 Task: Create a section Dev Environment Setup Sprint and in the section, add a milestone Data Integration in the project AquaVue
Action: Mouse moved to (81, 285)
Screenshot: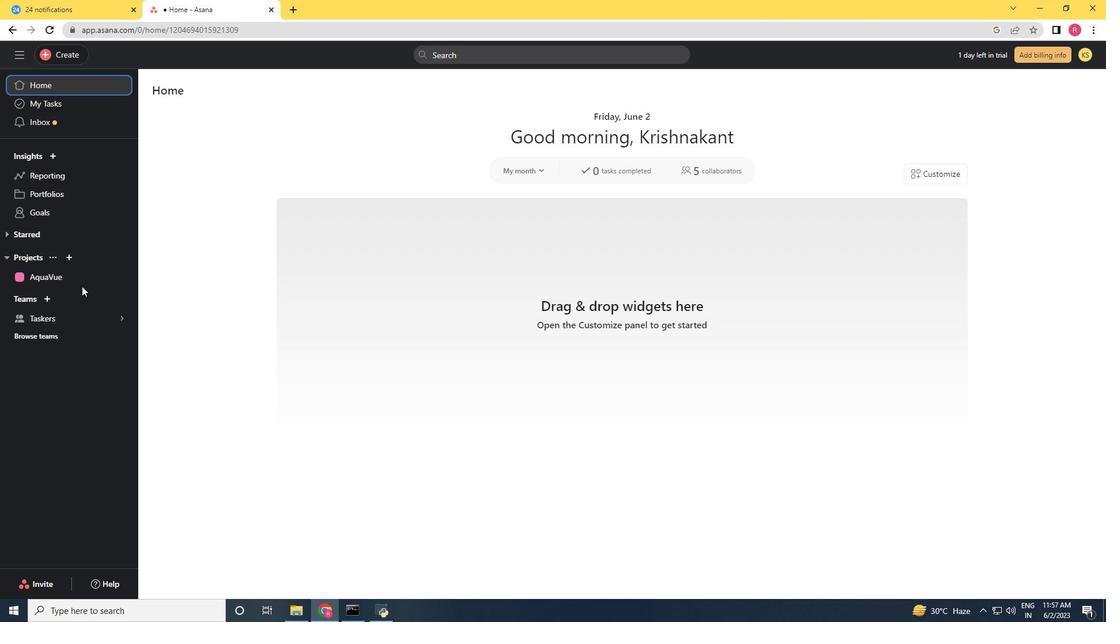 
Action: Mouse pressed left at (81, 285)
Screenshot: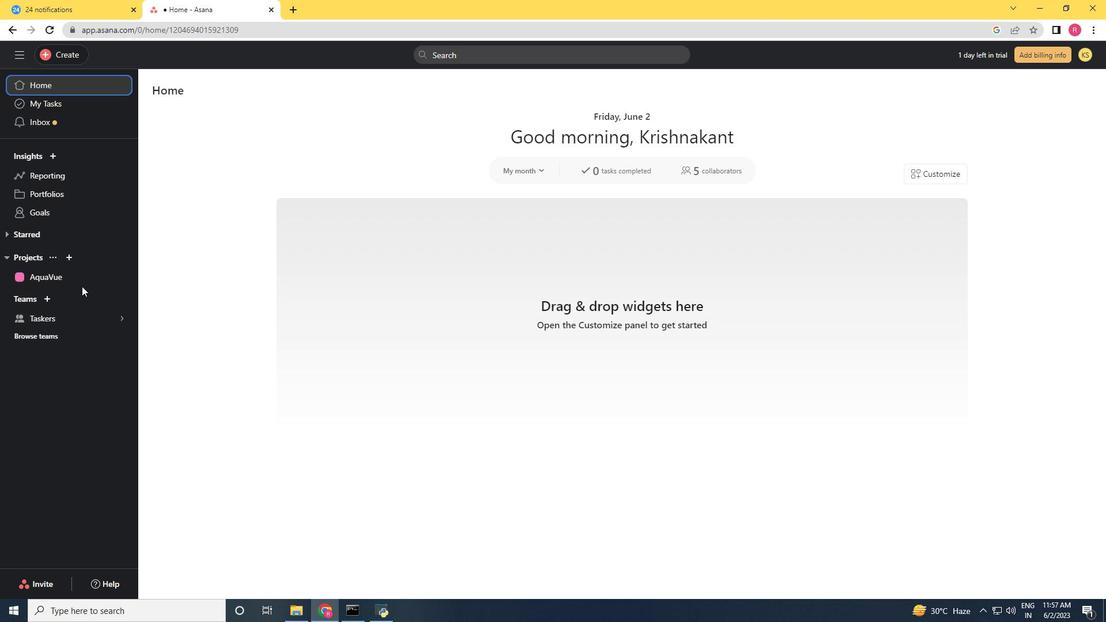 
Action: Mouse moved to (173, 387)
Screenshot: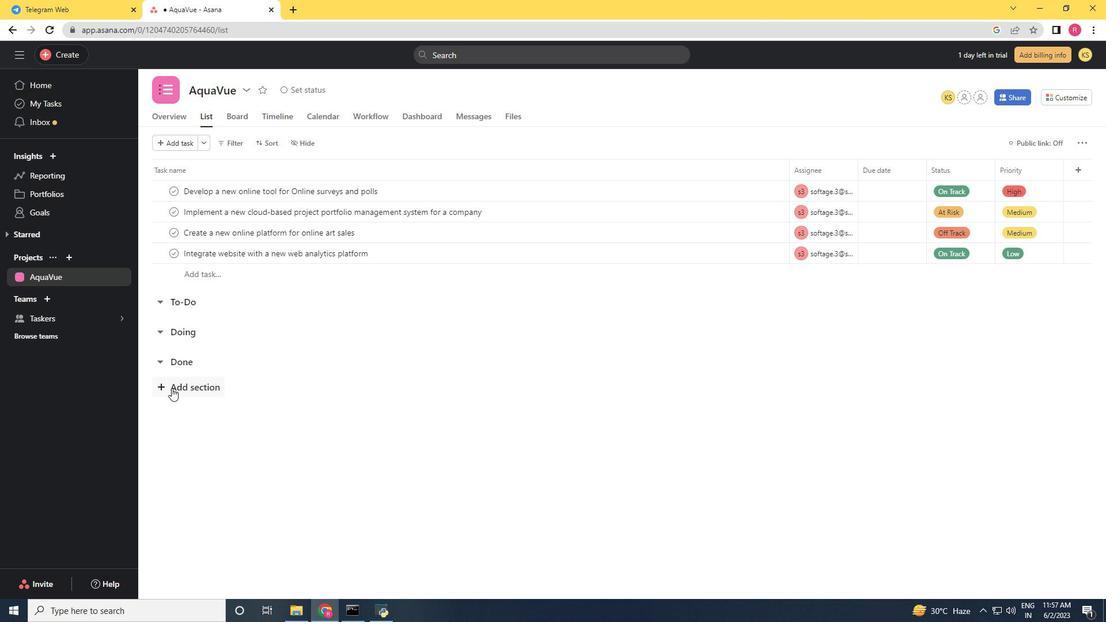 
Action: Mouse pressed left at (173, 387)
Screenshot: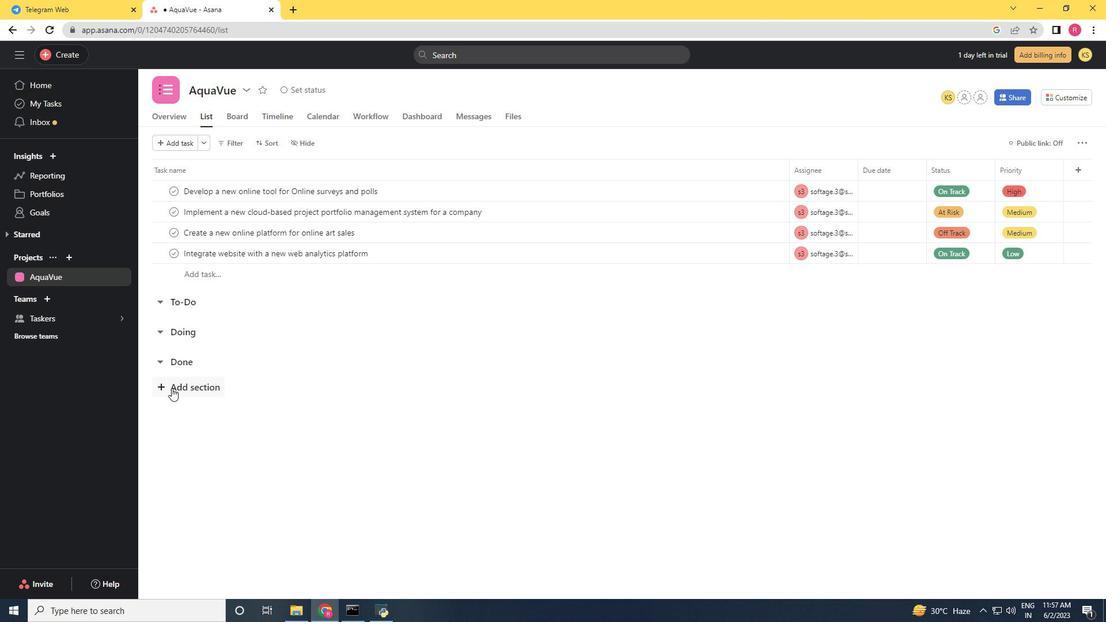 
Action: Mouse moved to (446, 37)
Screenshot: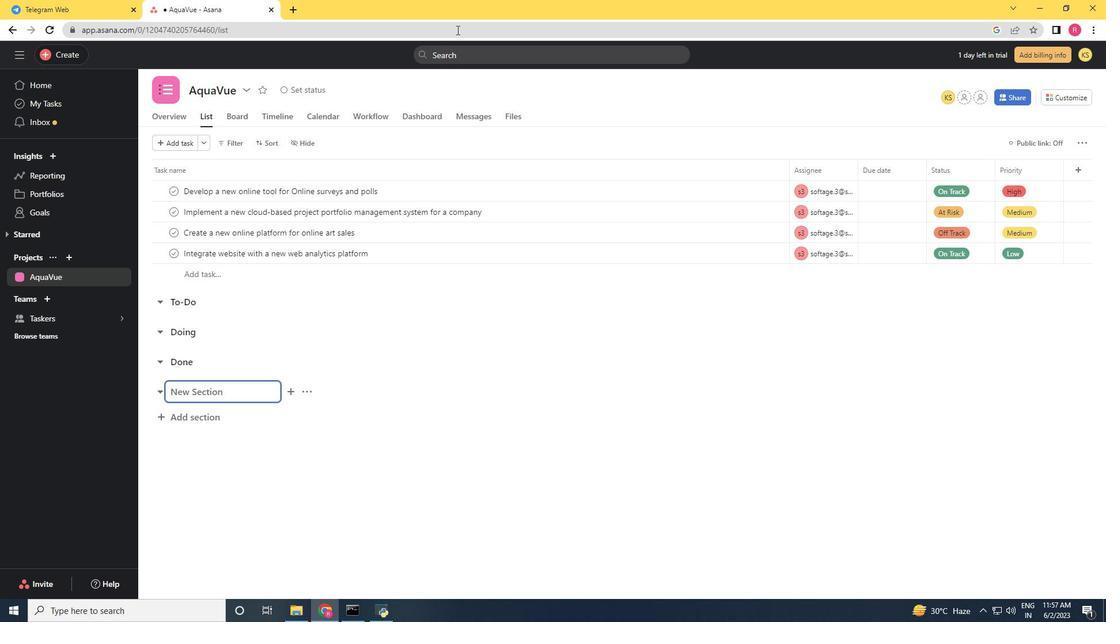 
Action: Key pressed <Key.shift><Key.shift><Key.shift><Key.shift><Key.shift><Key.shift><Key.shift><Key.shift><Key.shift><Key.shift><Key.shift><Key.shift><Key.shift><Key.shift><Key.shift><Key.shift><Key.shift><Key.shift><Key.shift><Key.shift><Key.shift><Key.shift><Key.shift><Key.shift><Key.shift><Key.shift><Key.shift><Key.shift><Key.shift><Key.shift><Key.shift><Key.shift><Key.shift><Key.shift><Key.shift><Key.shift><Key.shift><Key.shift><Key.shift><Key.shift><Key.shift><Key.shift><Key.shift><Key.shift><Key.shift><Key.shift>Dev<Key.space><Key.shift>Environment<Key.space><Key.shift>Setup<Key.space><Key.shift>Sprint<Key.space><Key.enter><Key.shift>Data<Key.space><Key.shift><Key.shift><Key.shift><Key.shift><Key.shift><Key.shift><Key.shift><Key.shift><Key.shift><Key.shift>Integration<Key.space>
Screenshot: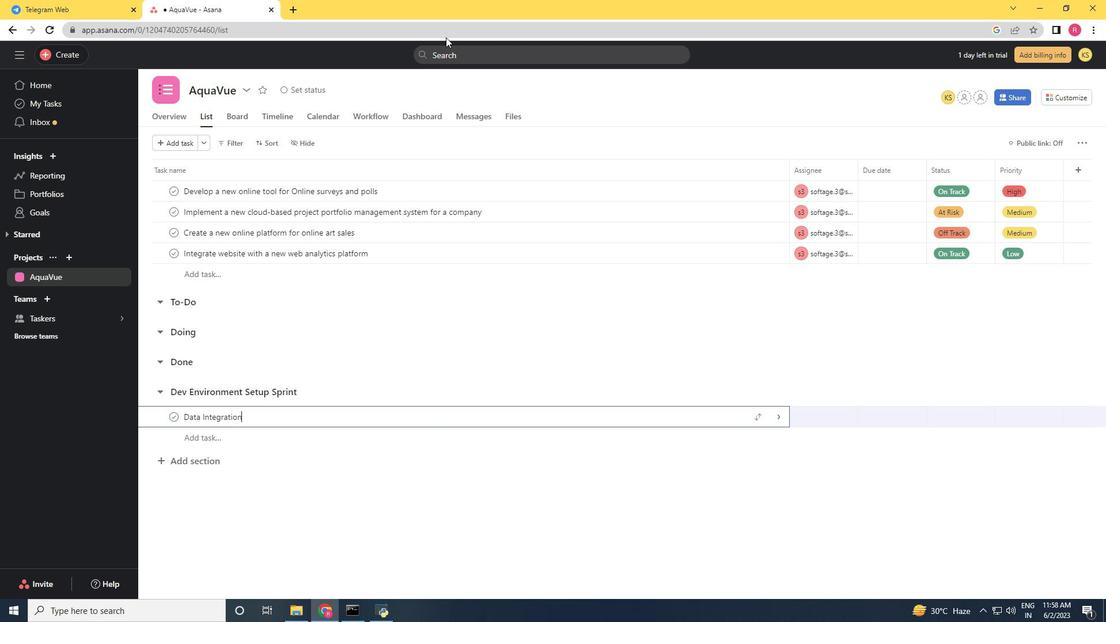 
Action: Mouse moved to (359, 418)
Screenshot: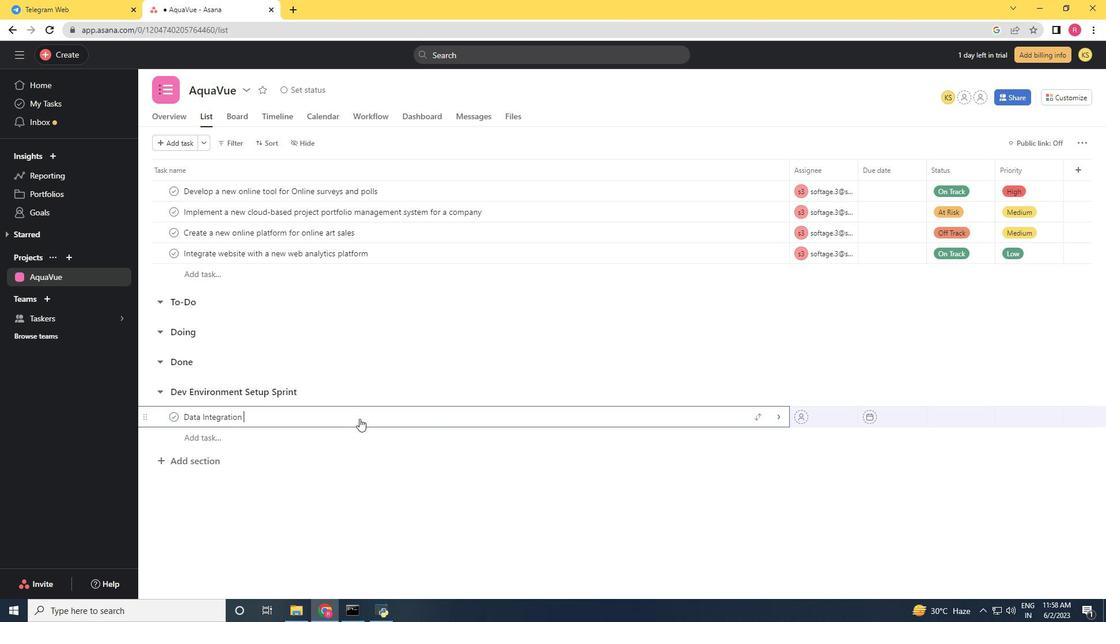 
Action: Mouse pressed right at (359, 418)
Screenshot: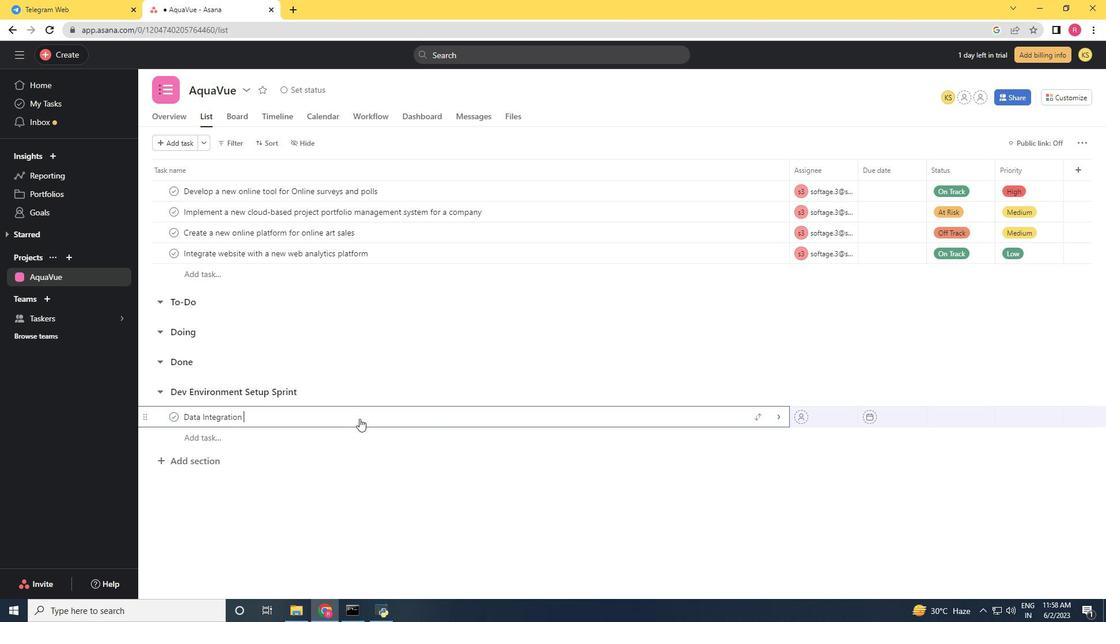 
Action: Mouse moved to (411, 355)
Screenshot: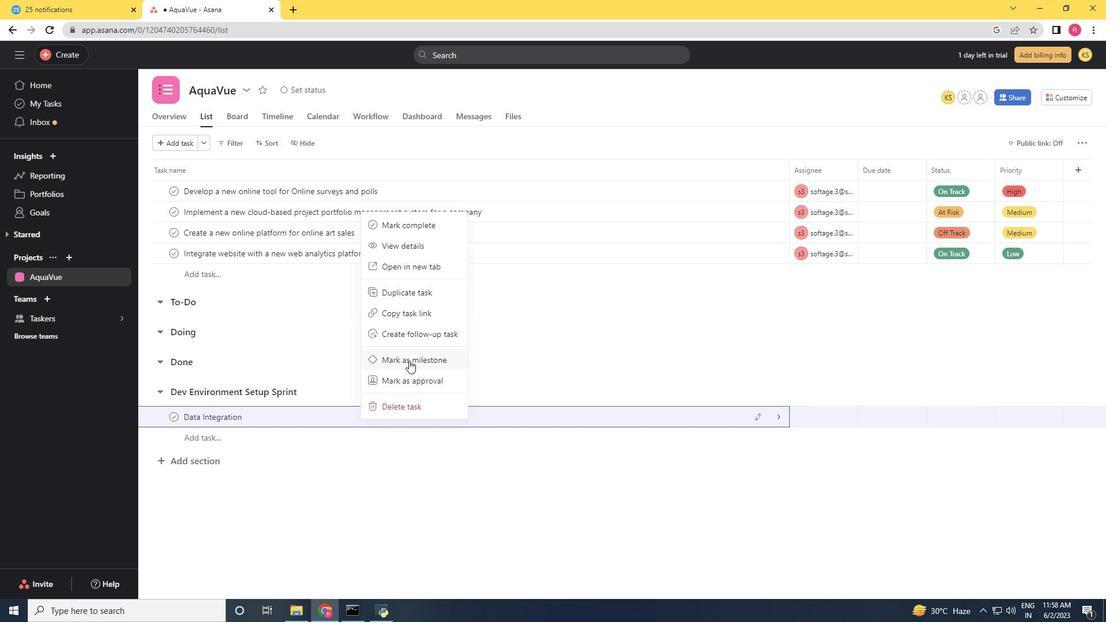 
Action: Mouse pressed left at (411, 355)
Screenshot: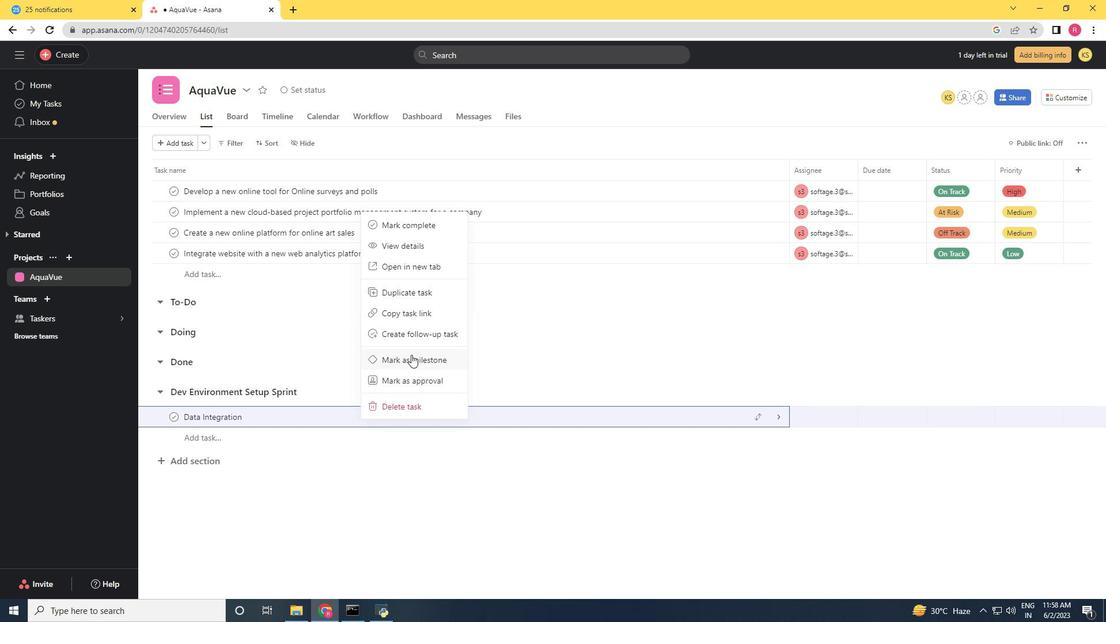 
Action: Mouse moved to (326, 379)
Screenshot: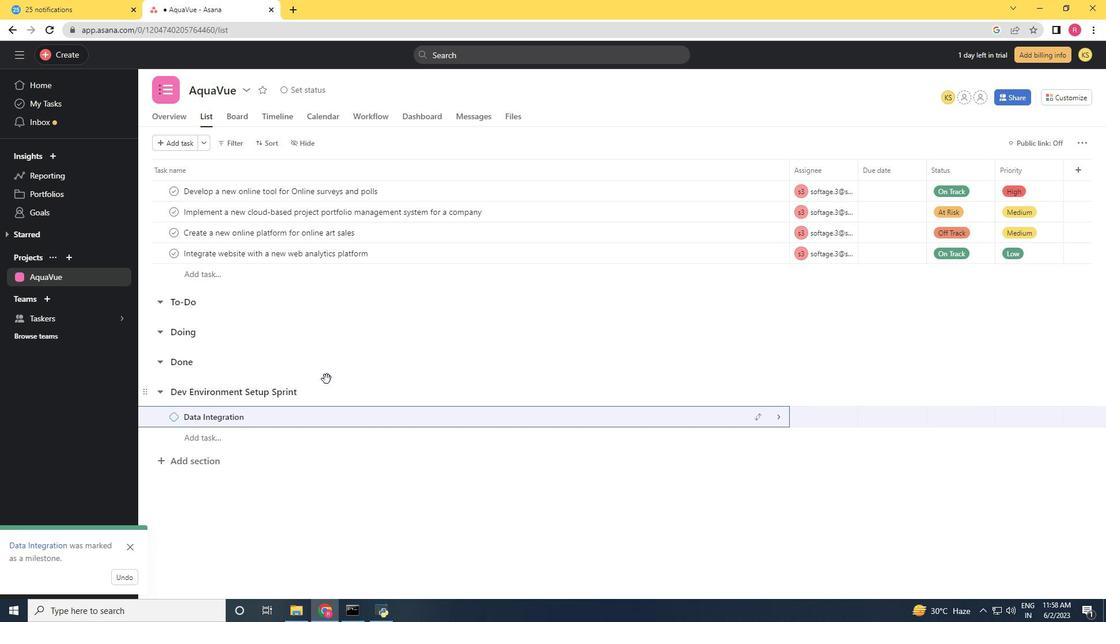 
